 Task: Show releases activity on your feed.
Action: Mouse pressed left at (217, 174)
Screenshot: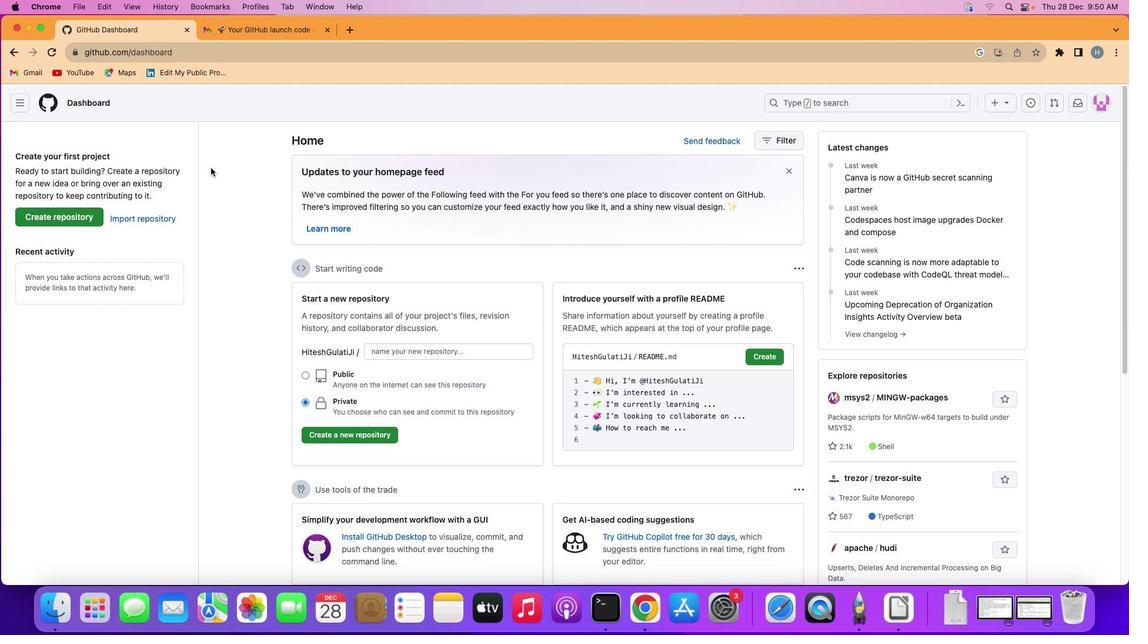 
Action: Mouse moved to (24, 109)
Screenshot: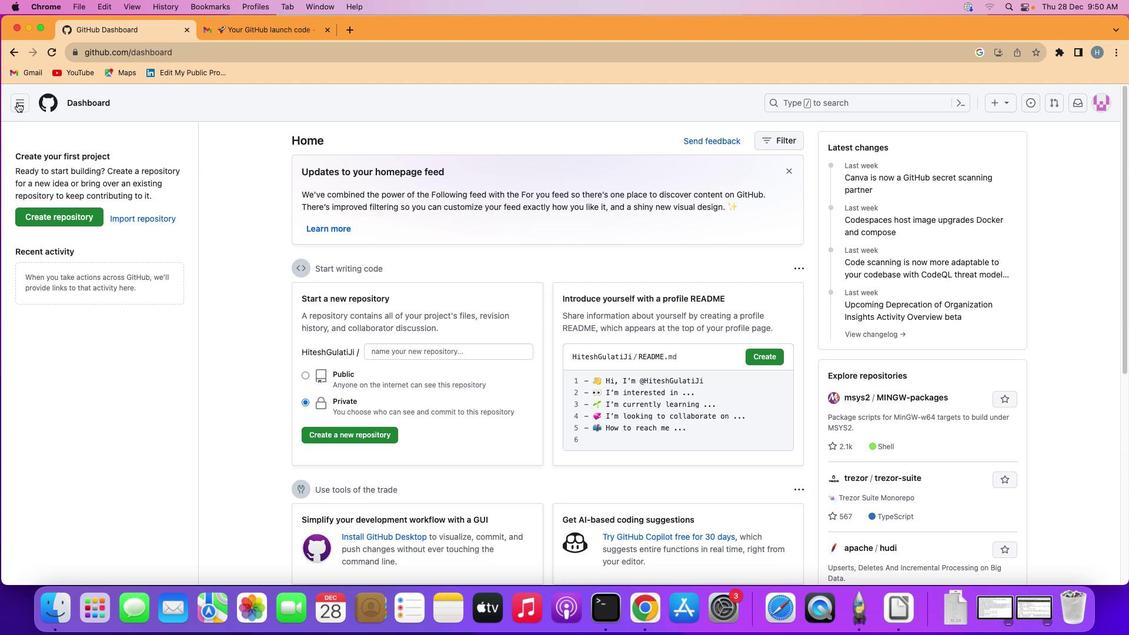 
Action: Mouse pressed left at (24, 109)
Screenshot: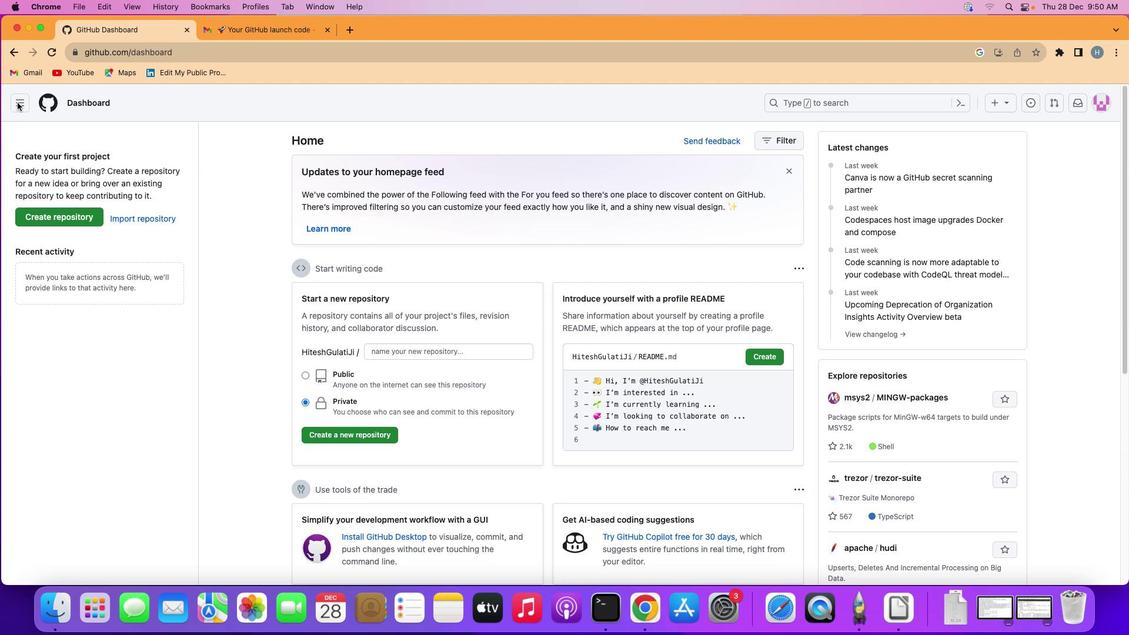 
Action: Mouse moved to (55, 136)
Screenshot: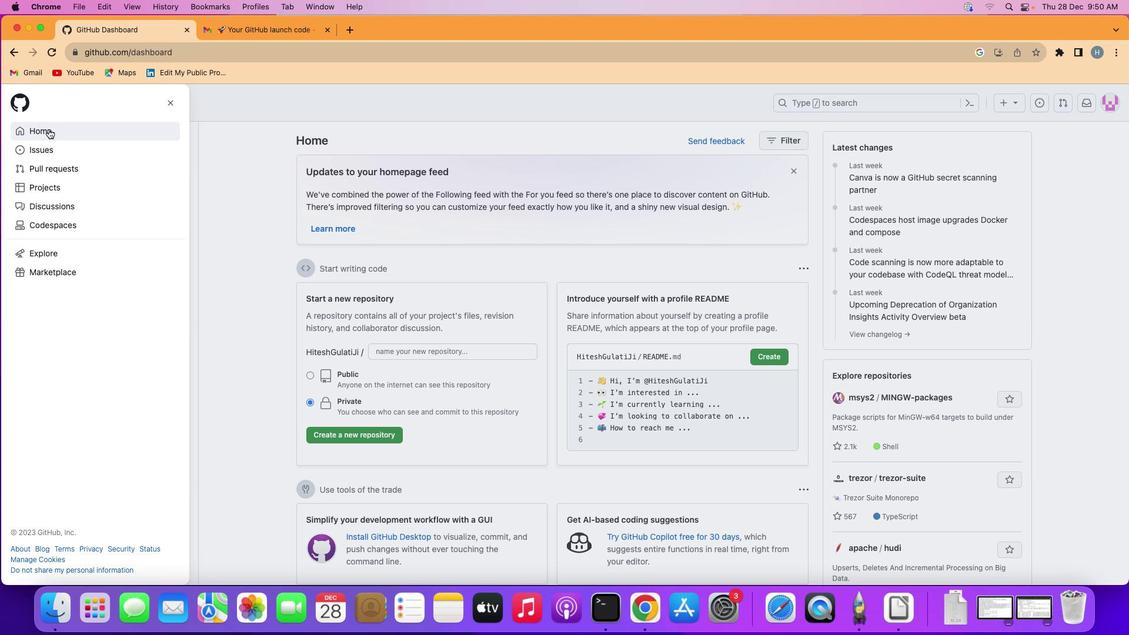 
Action: Mouse pressed left at (55, 136)
Screenshot: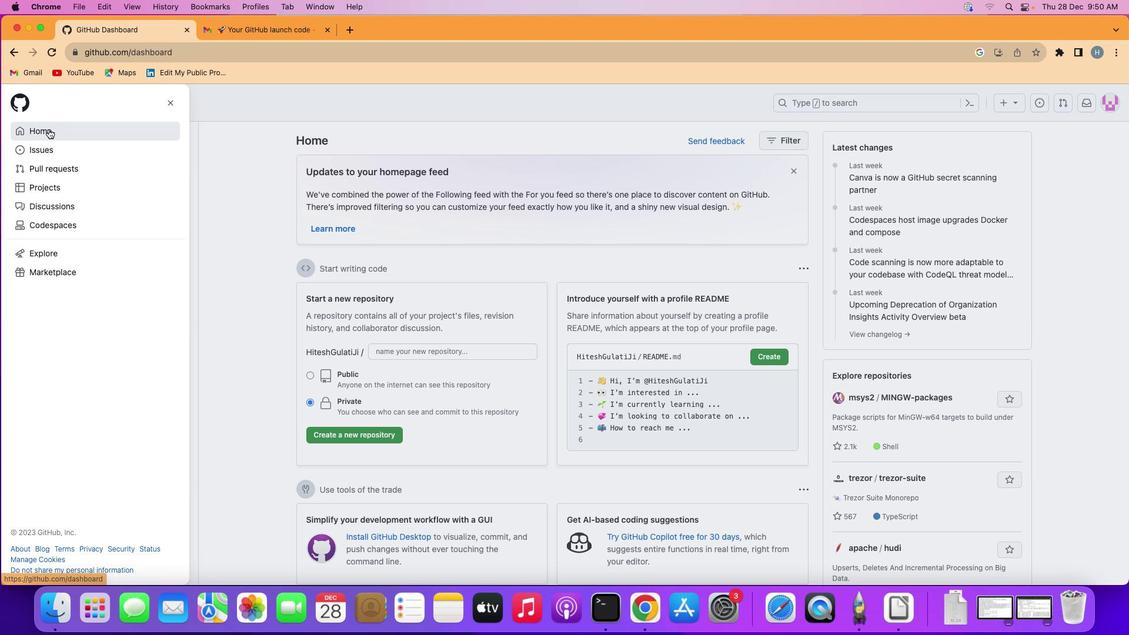 
Action: Mouse moved to (779, 147)
Screenshot: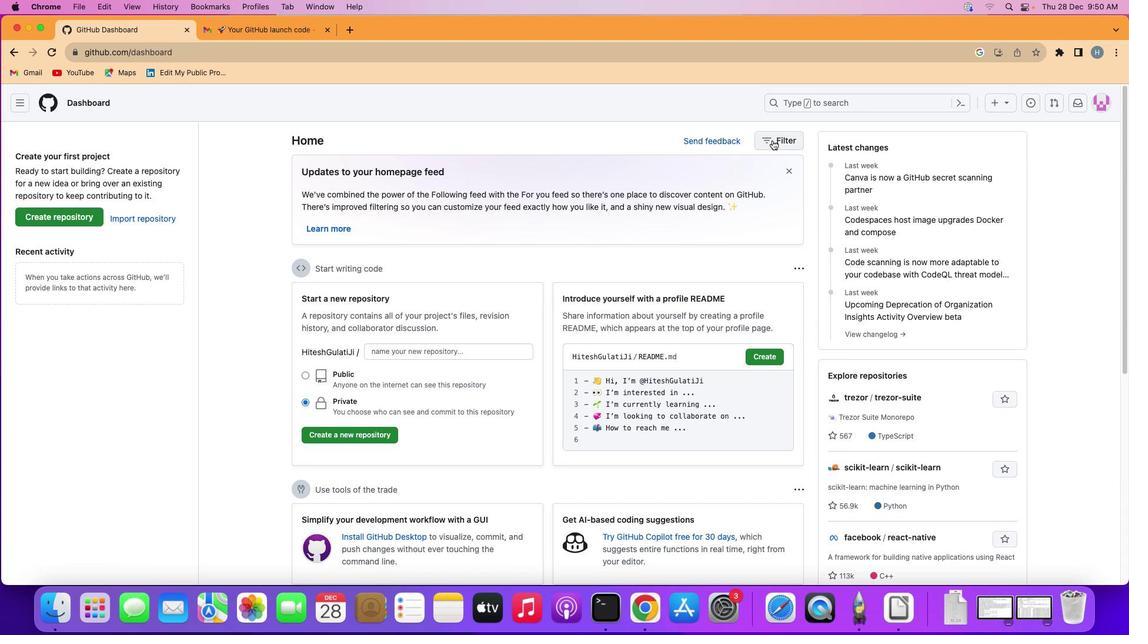 
Action: Mouse pressed left at (779, 147)
Screenshot: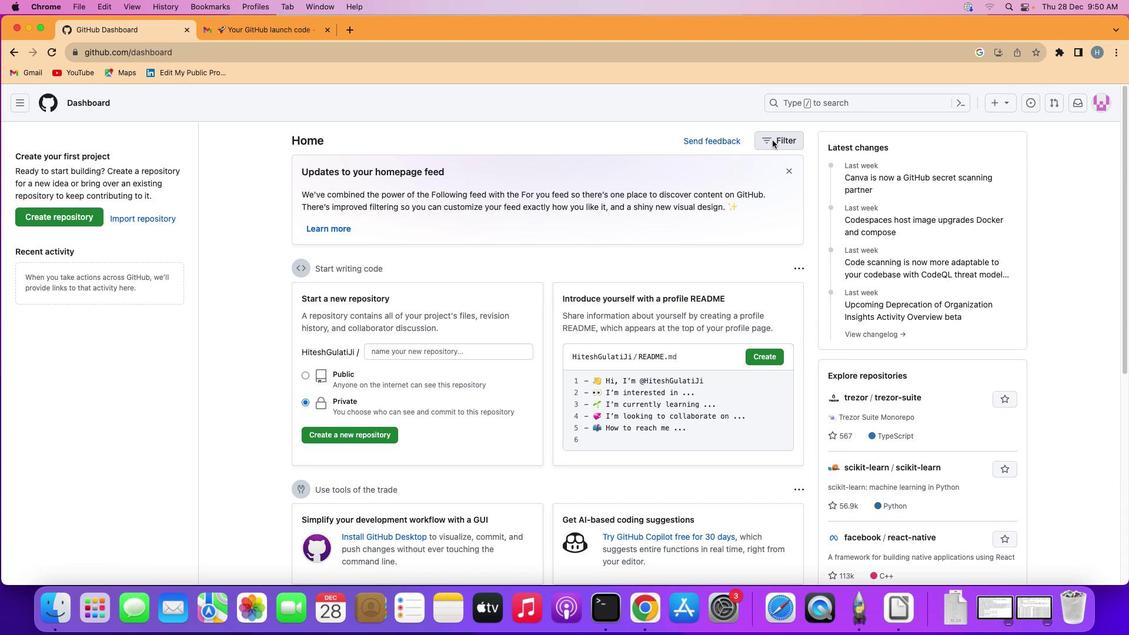 
Action: Mouse moved to (611, 274)
Screenshot: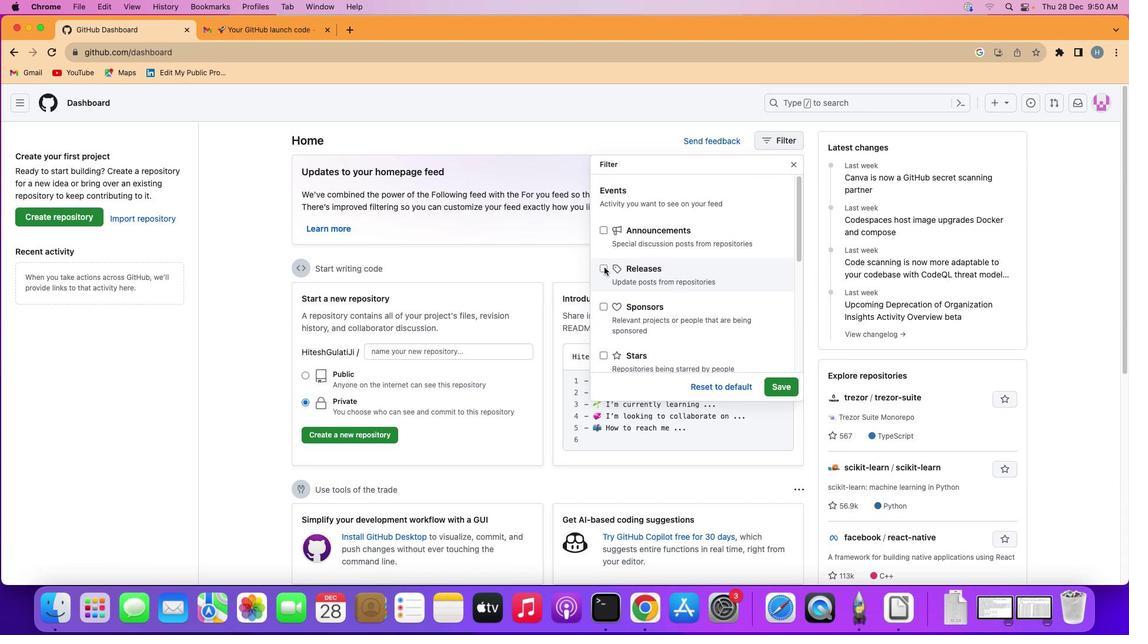 
Action: Mouse pressed left at (611, 274)
Screenshot: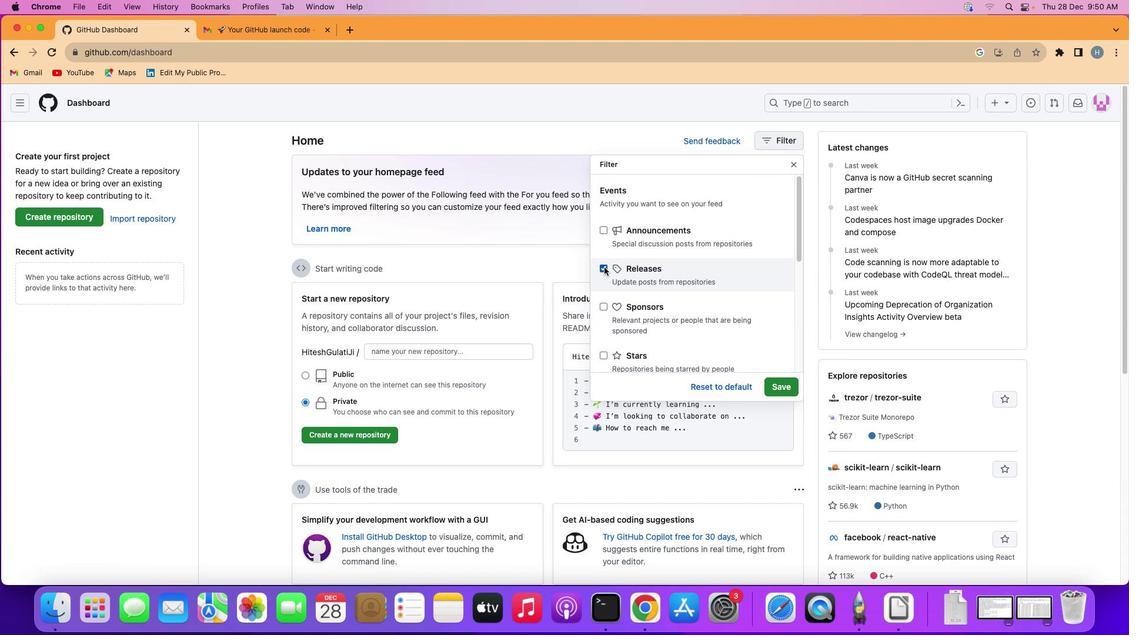 
Action: Mouse moved to (789, 394)
Screenshot: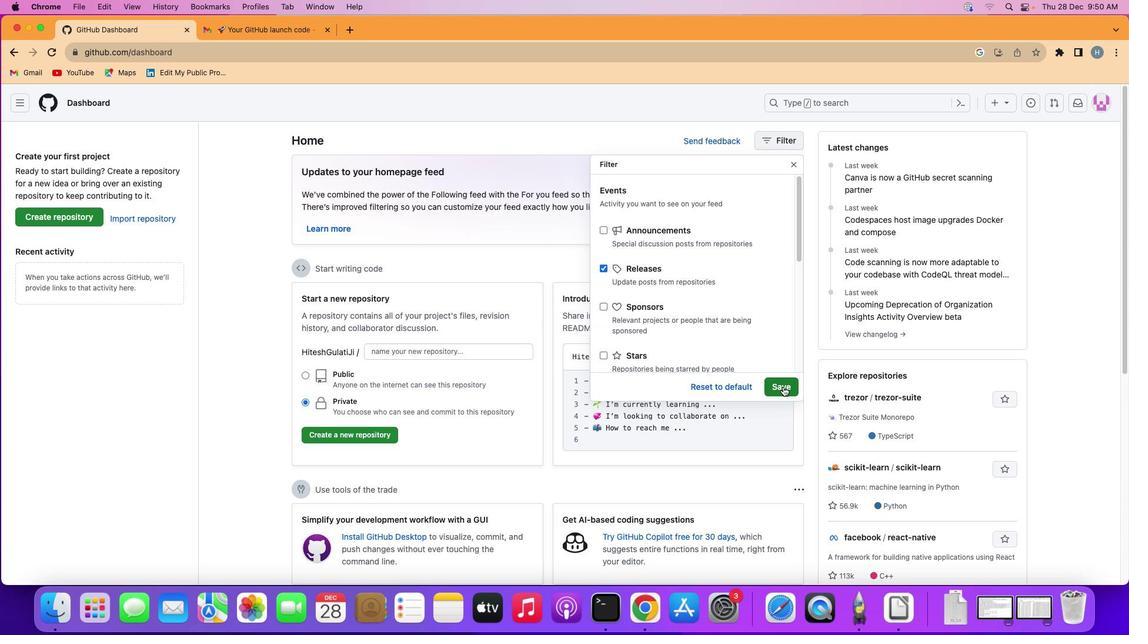 
Action: Mouse pressed left at (789, 394)
Screenshot: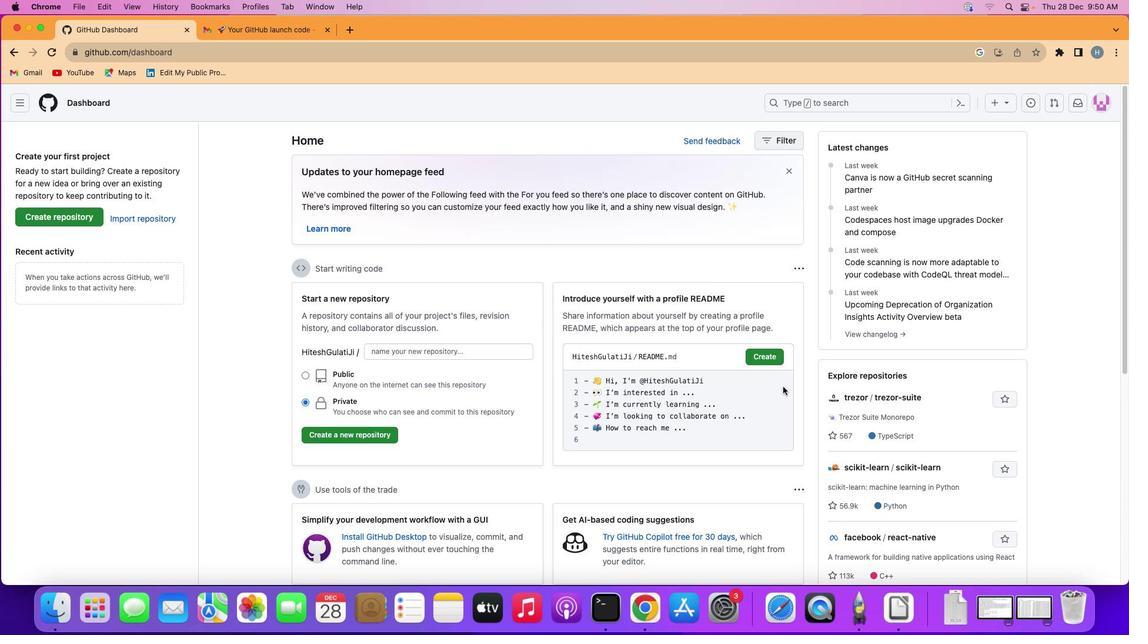 
Action: Mouse moved to (766, 268)
Screenshot: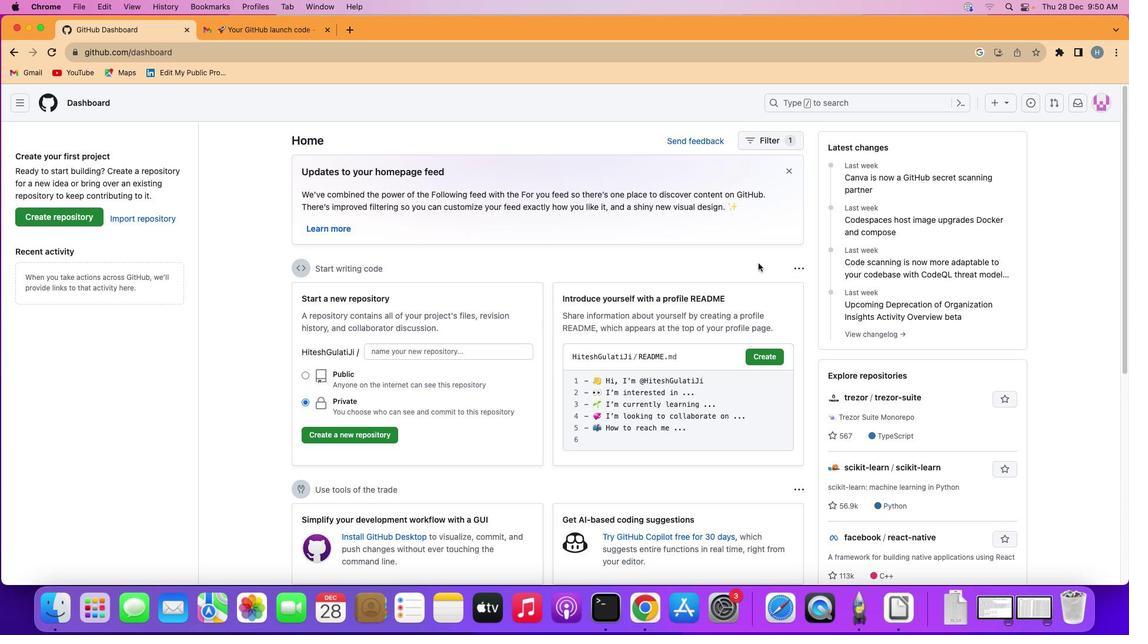 
